 Task: Use the formula "ROWS" in spreadsheet "Project portfolio".
Action: Key pressed '='
Screenshot: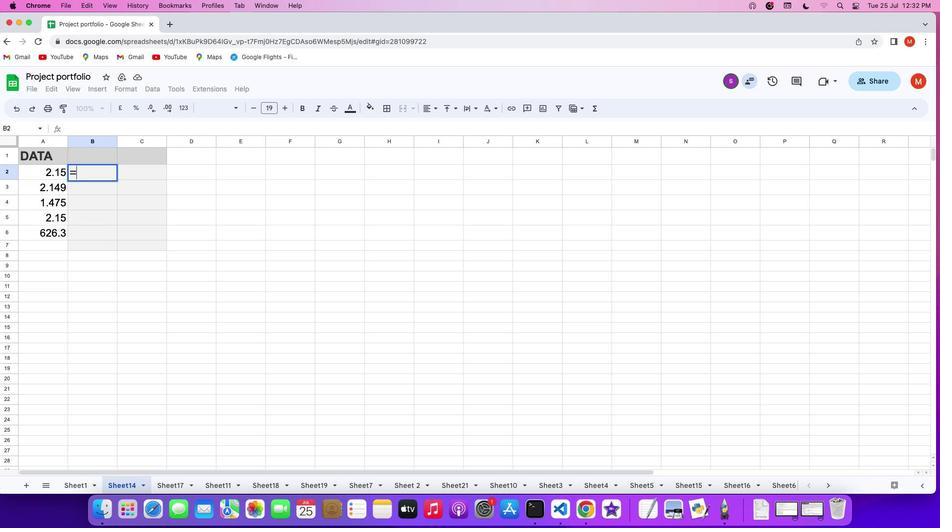 
Action: Mouse moved to (597, 111)
Screenshot: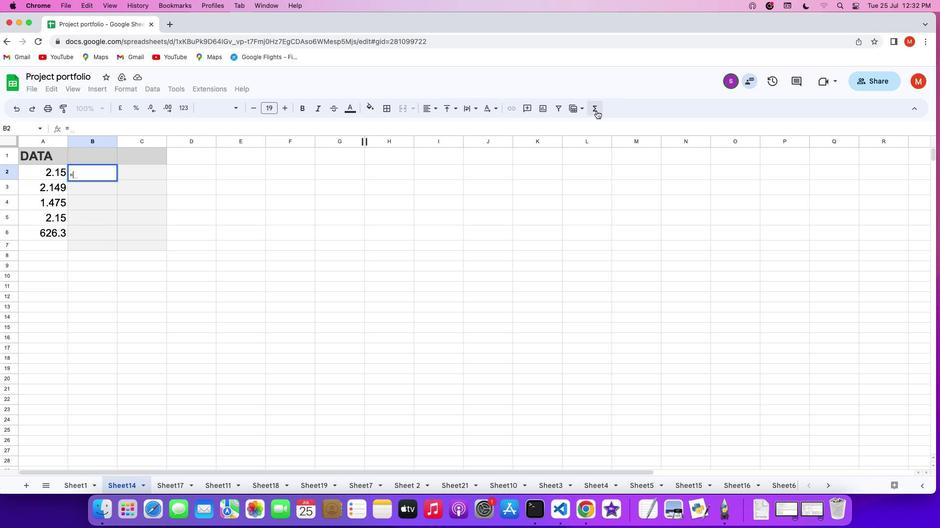 
Action: Mouse pressed left at (597, 111)
Screenshot: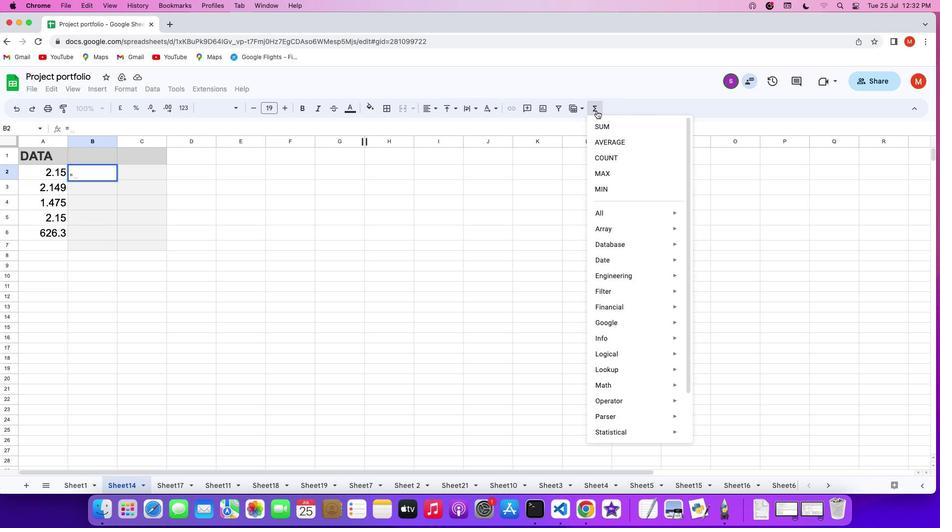 
Action: Mouse moved to (734, 360)
Screenshot: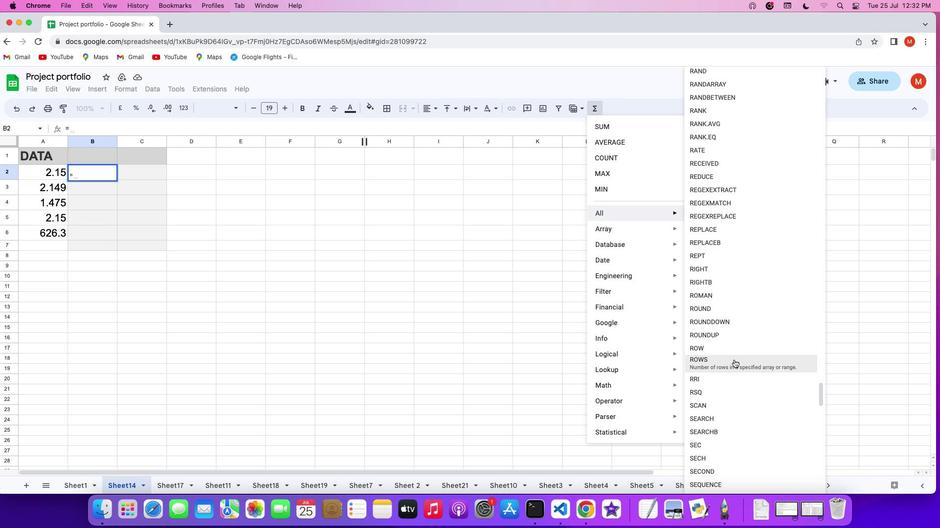 
Action: Mouse pressed left at (734, 360)
Screenshot: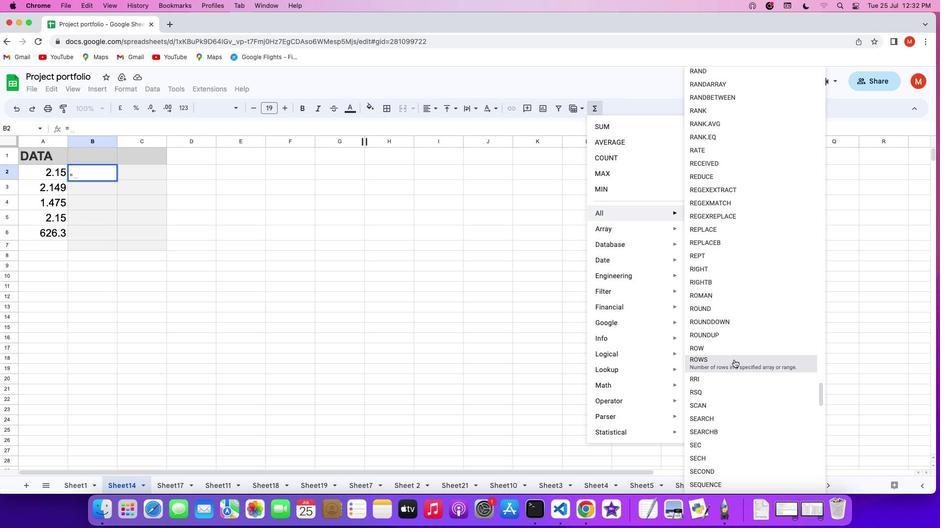 
Action: Mouse moved to (27, 174)
Screenshot: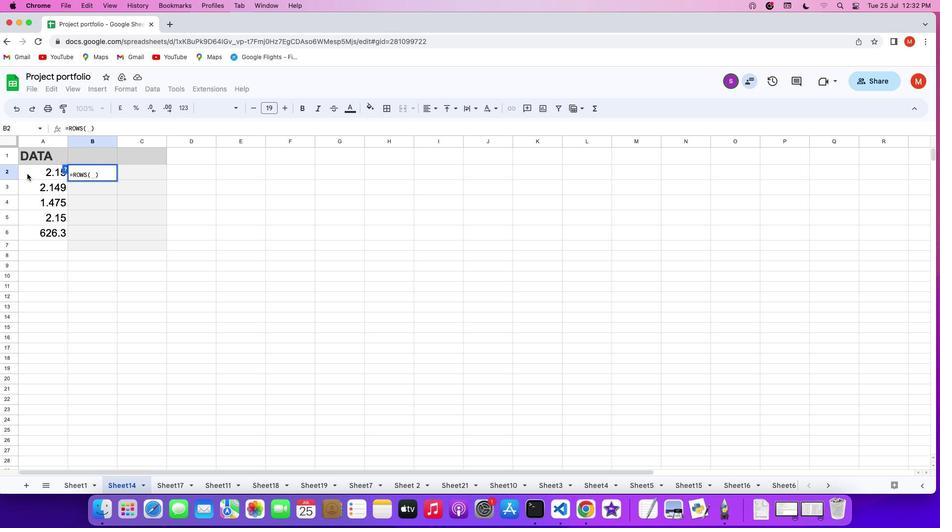 
Action: Mouse pressed left at (27, 174)
Screenshot: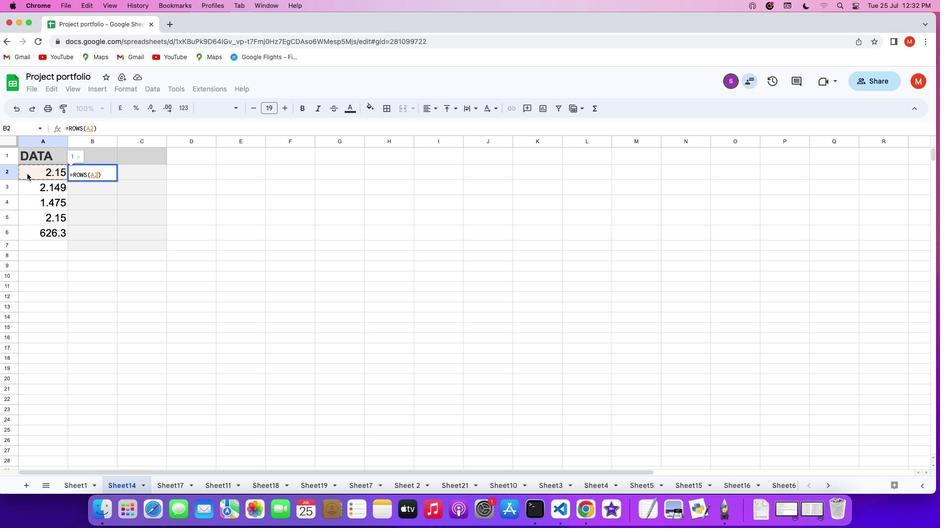 
Action: Mouse moved to (26, 234)
Screenshot: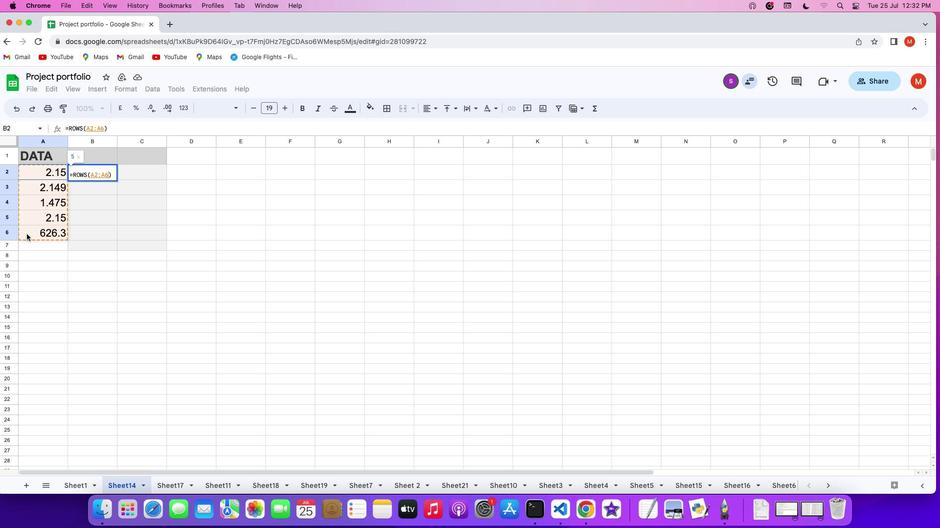 
Action: Key pressed Key.enter
Screenshot: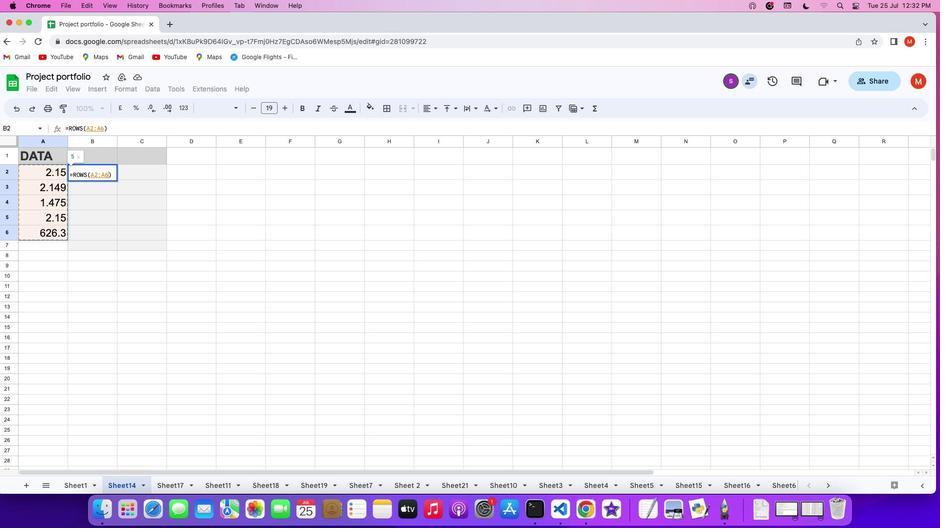
